 Task: Add Dr. Bronner's Organic Salted Almond Butter Dark Chocolate Bar to the cart.
Action: Mouse moved to (22, 80)
Screenshot: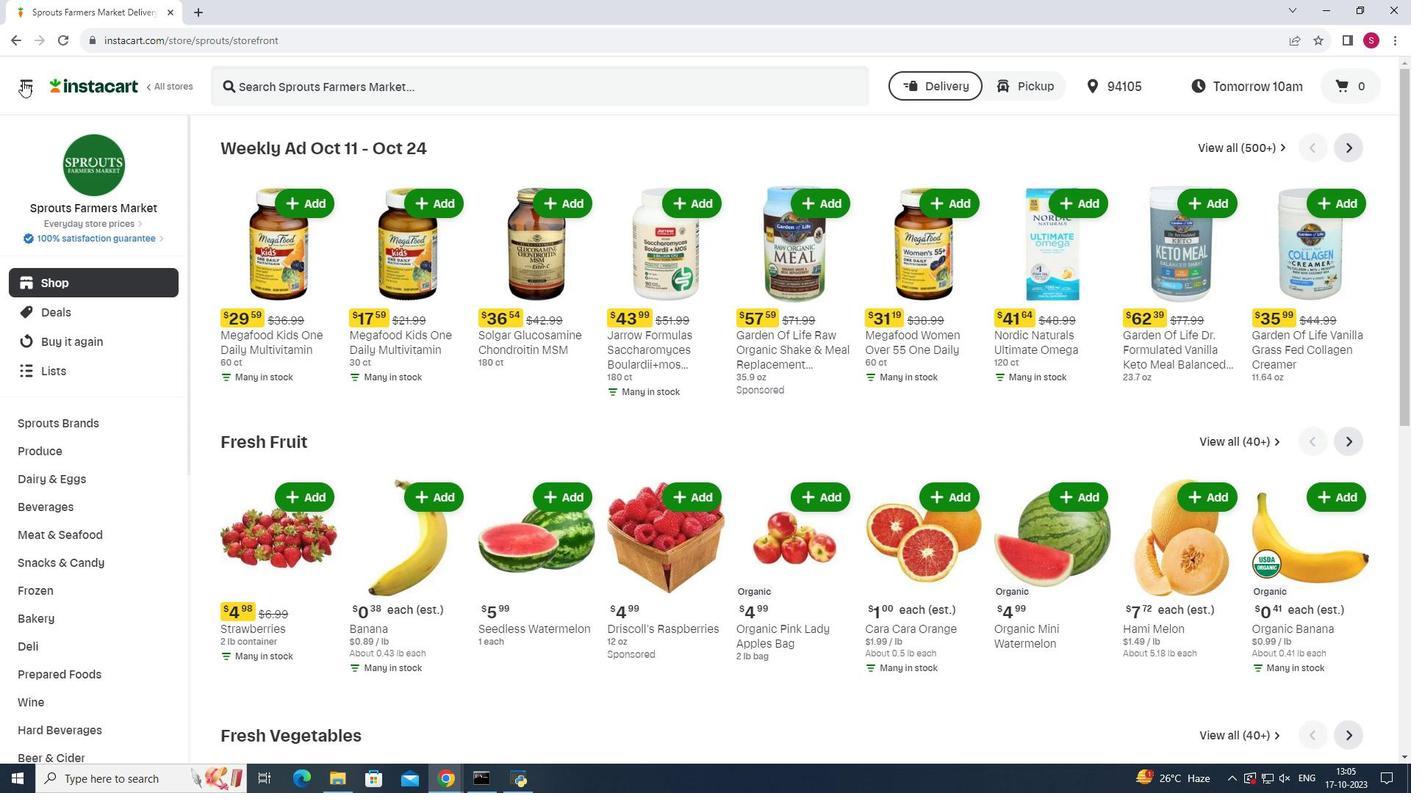 
Action: Mouse pressed left at (22, 80)
Screenshot: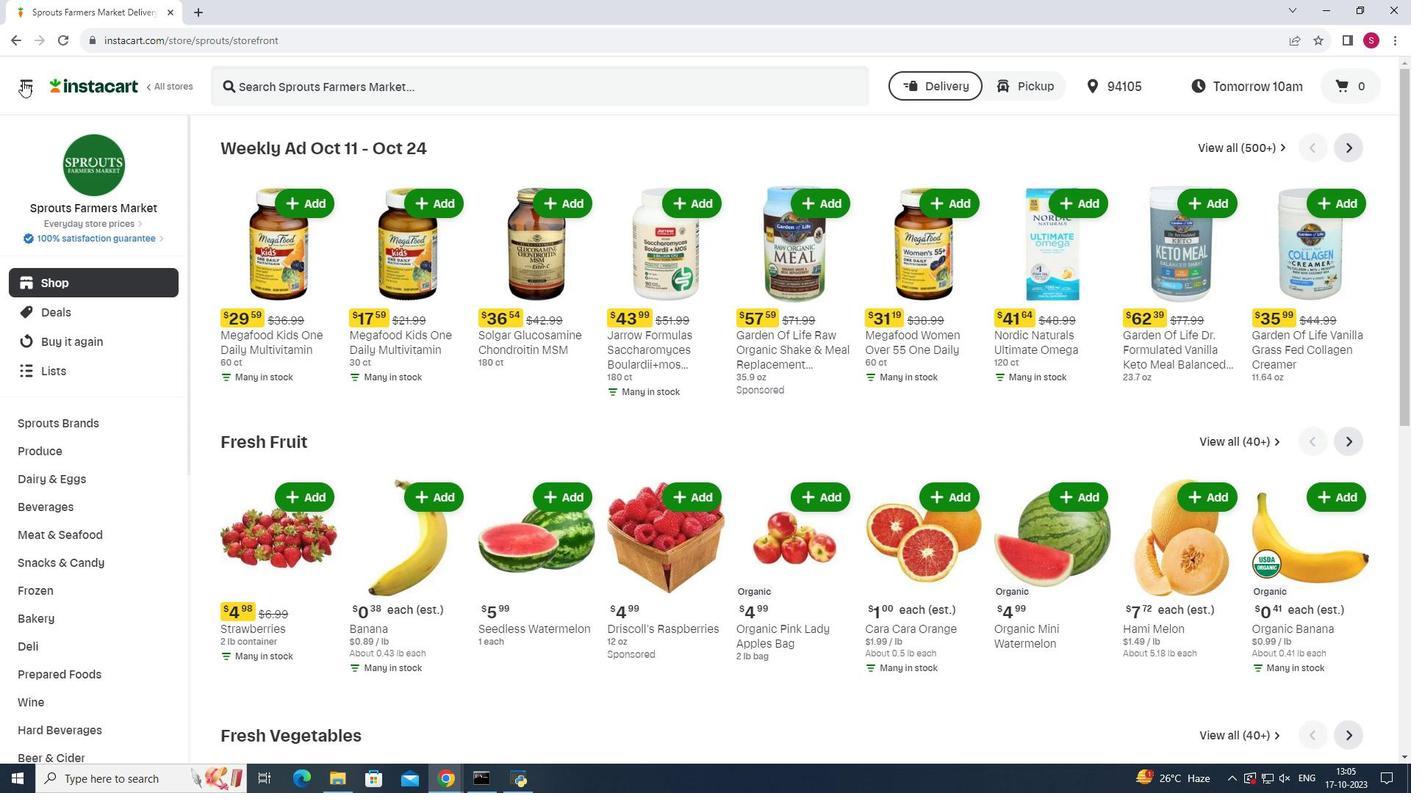 
Action: Mouse moved to (105, 388)
Screenshot: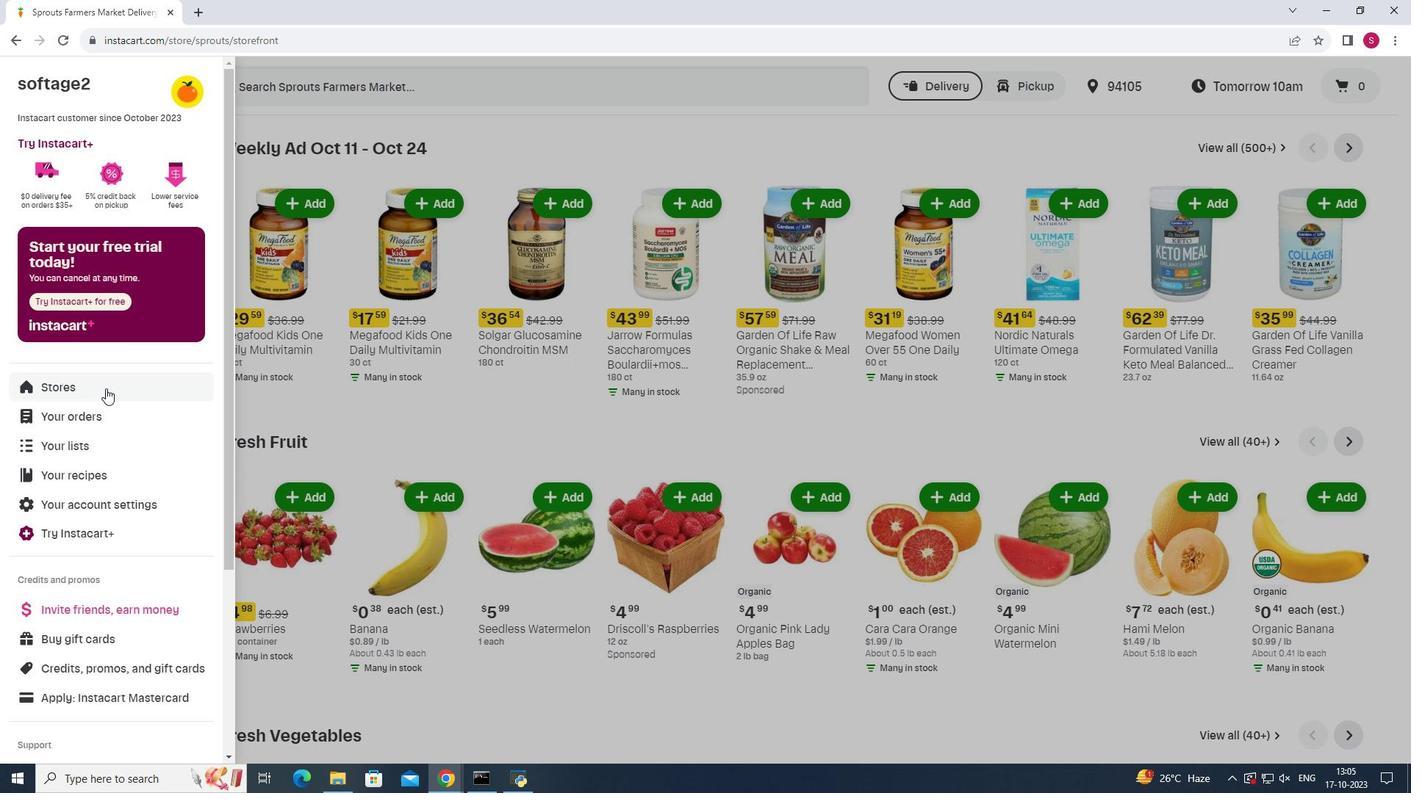 
Action: Mouse pressed left at (105, 388)
Screenshot: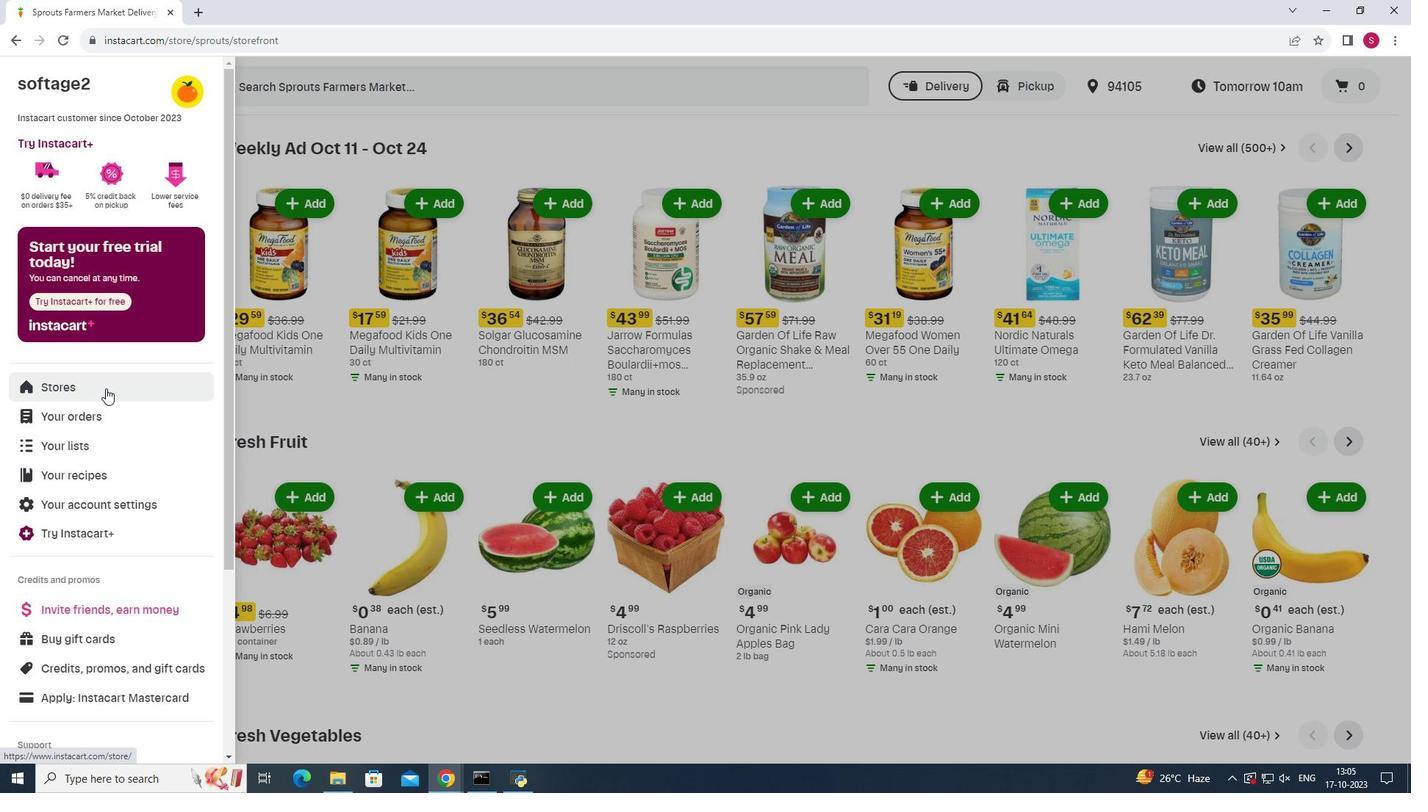 
Action: Mouse moved to (348, 127)
Screenshot: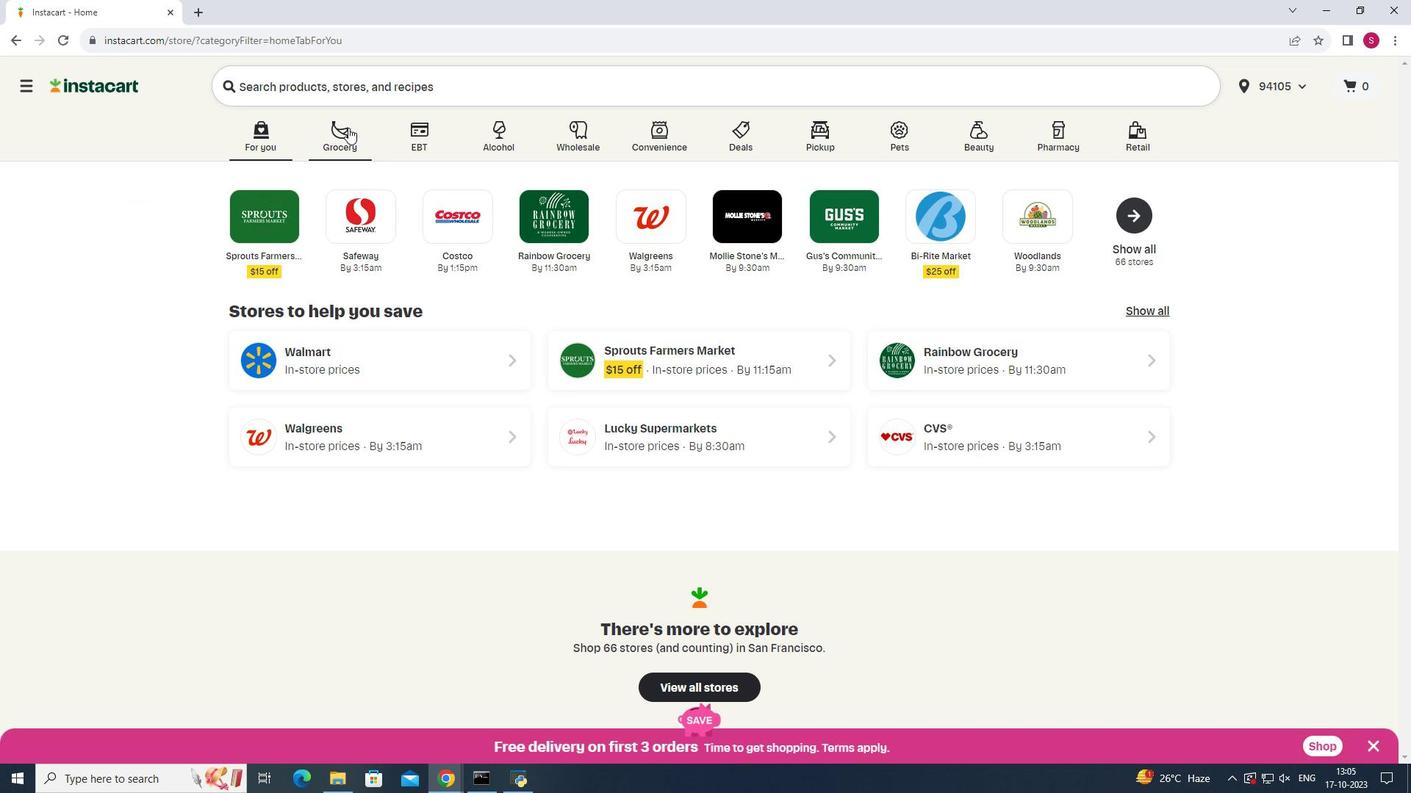 
Action: Mouse pressed left at (348, 127)
Screenshot: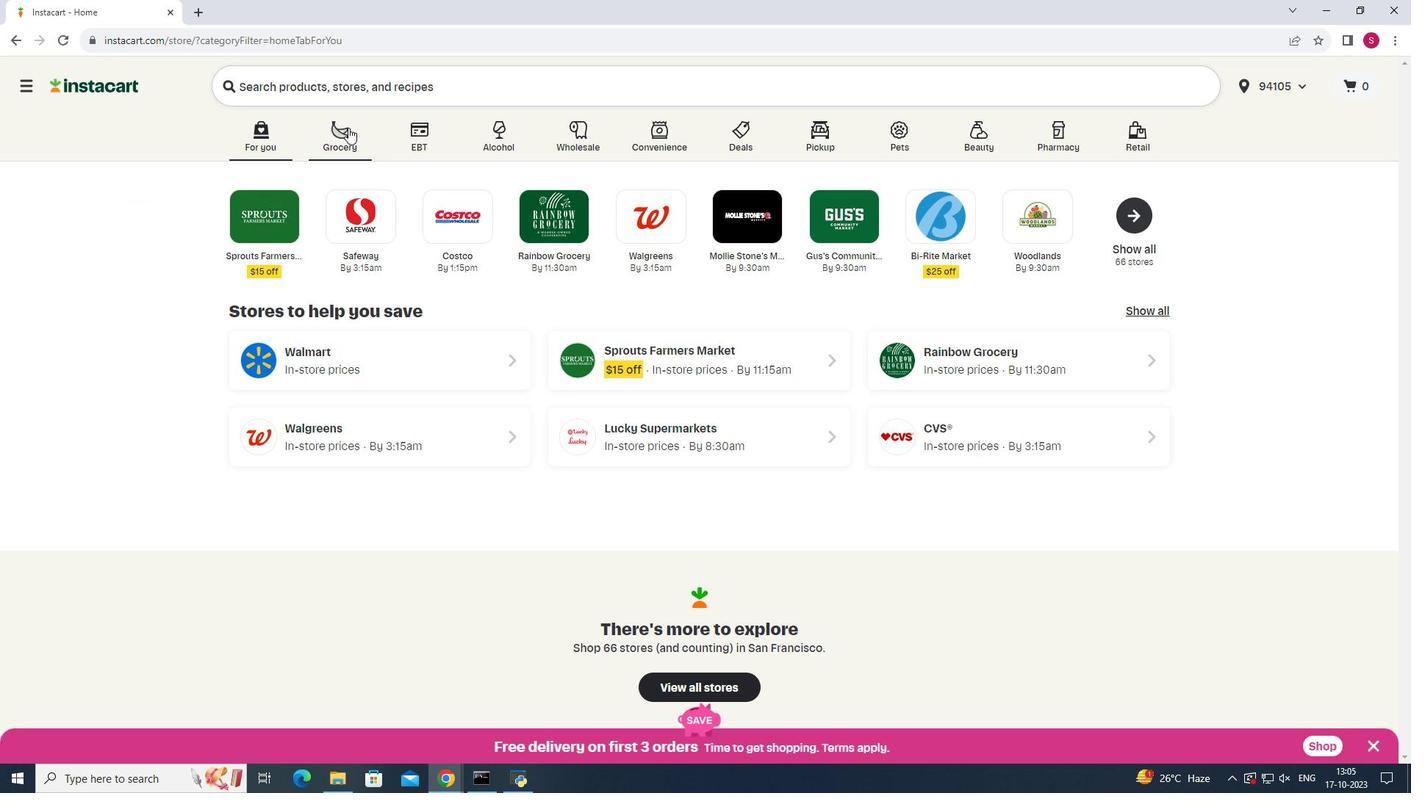 
Action: Mouse moved to (986, 204)
Screenshot: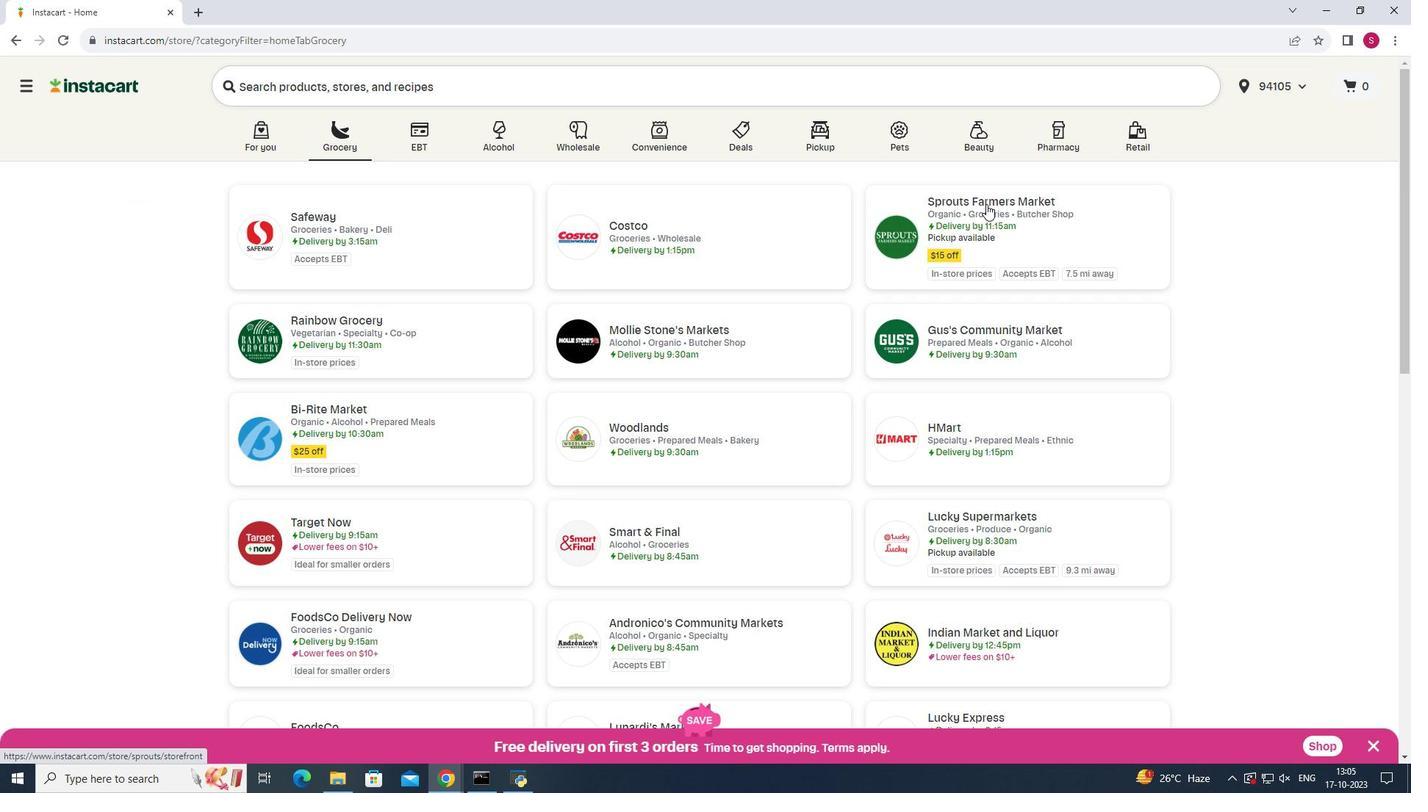 
Action: Mouse pressed left at (986, 204)
Screenshot: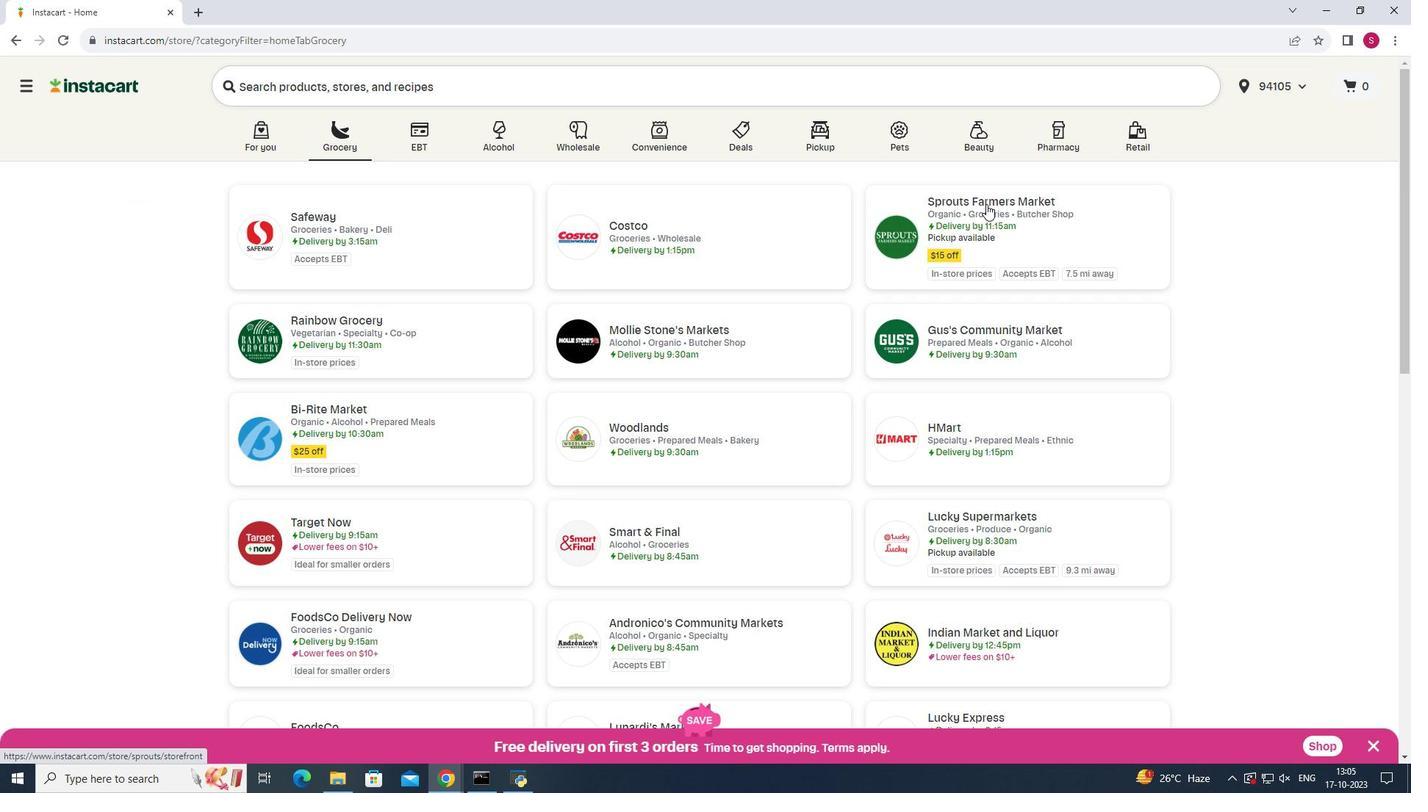 
Action: Mouse moved to (86, 562)
Screenshot: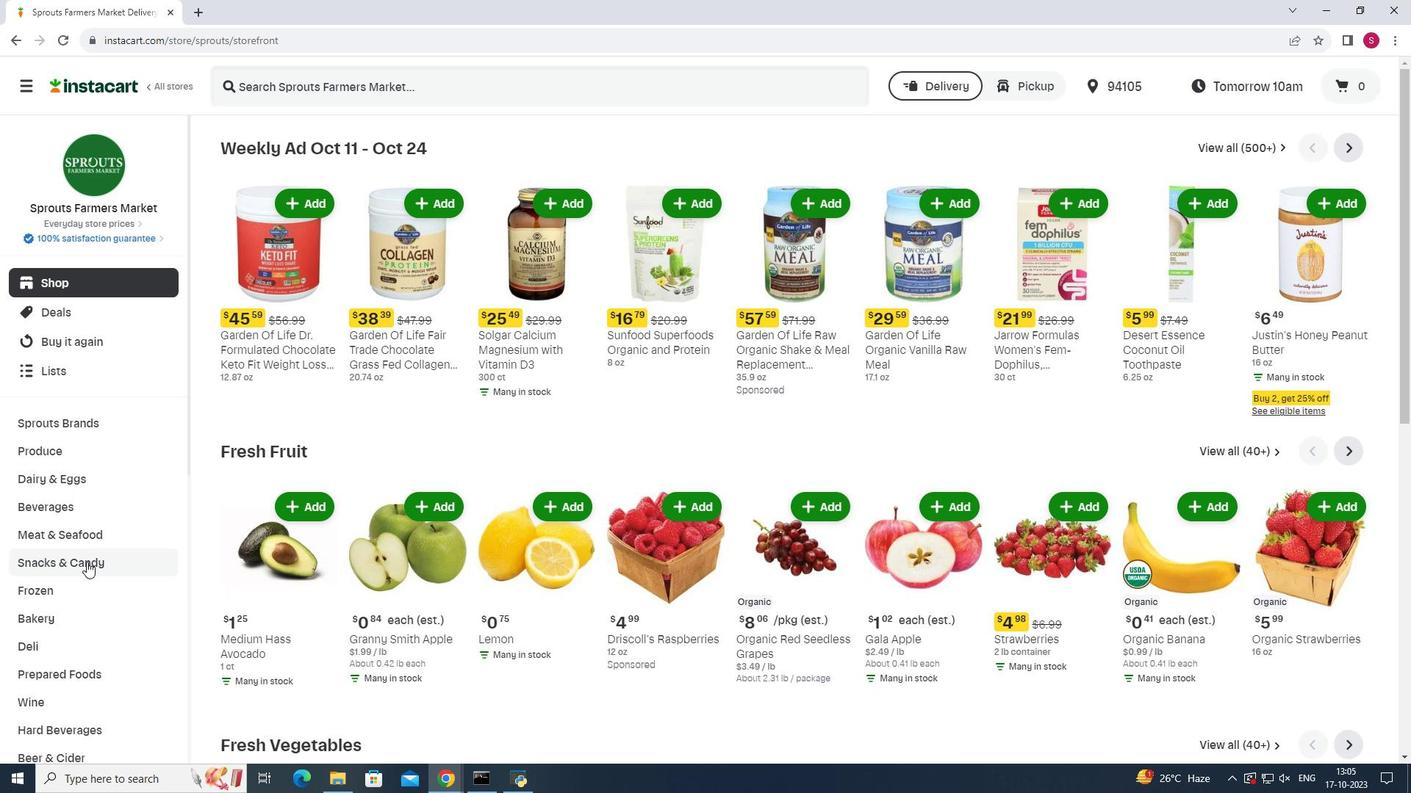
Action: Mouse pressed left at (86, 562)
Screenshot: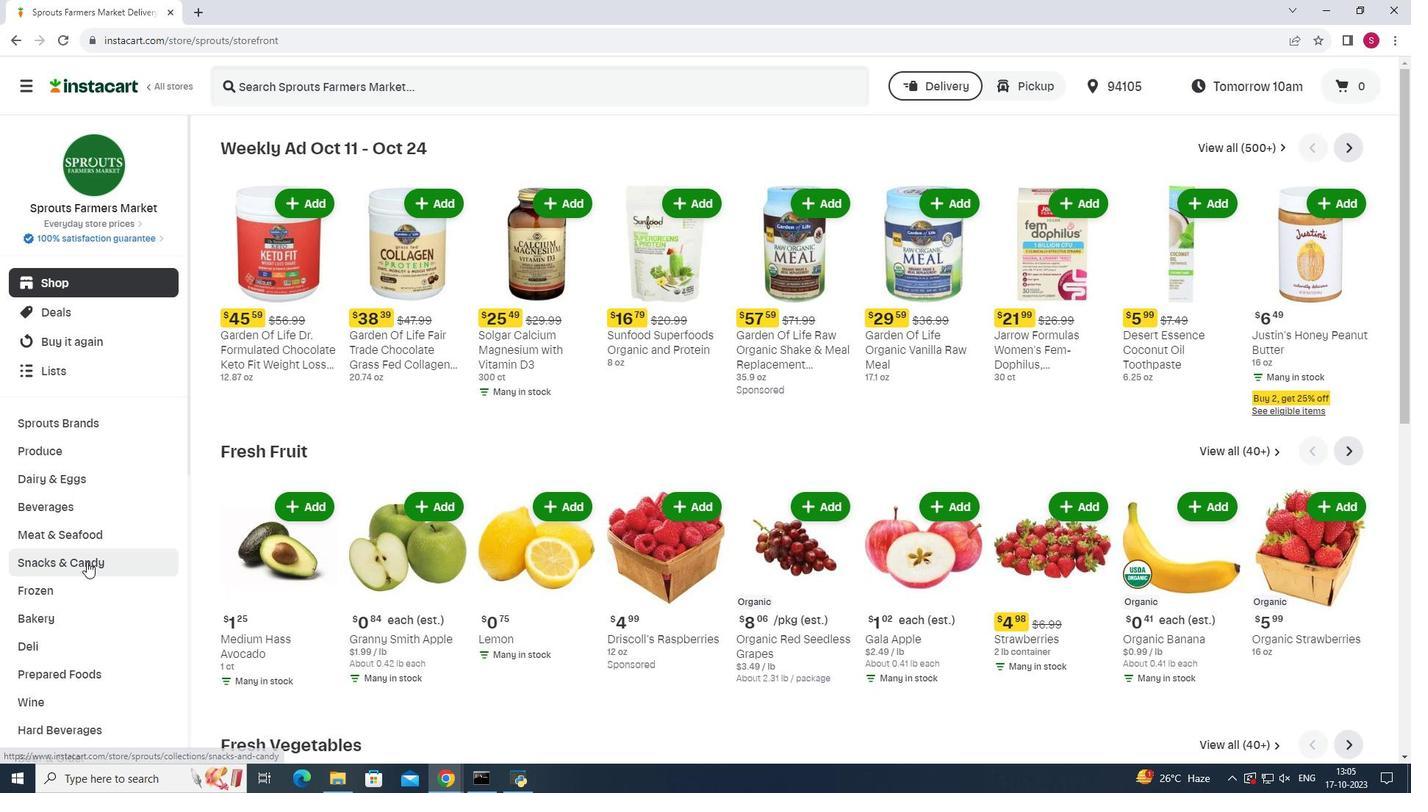 
Action: Mouse moved to (420, 179)
Screenshot: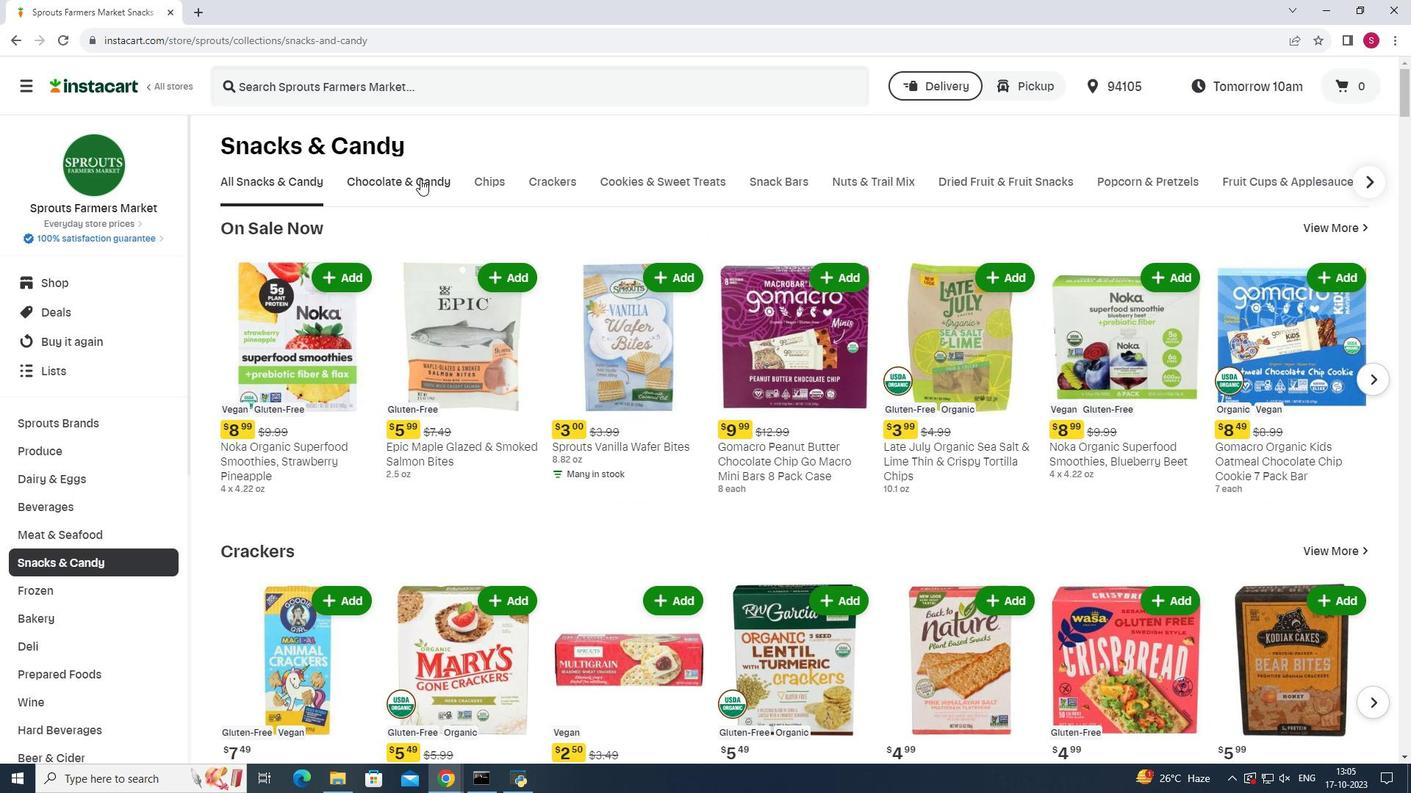
Action: Mouse pressed left at (420, 179)
Screenshot: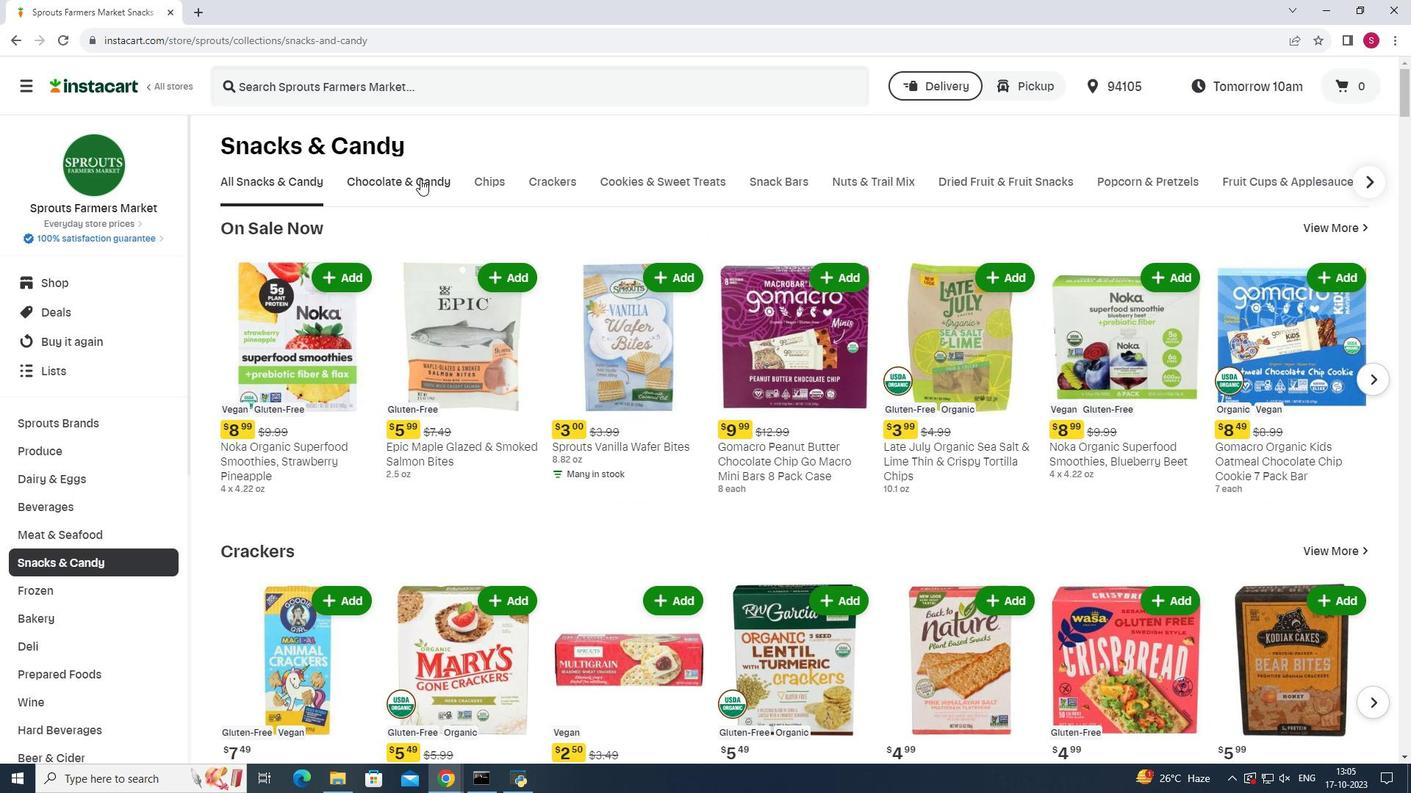 
Action: Mouse moved to (387, 254)
Screenshot: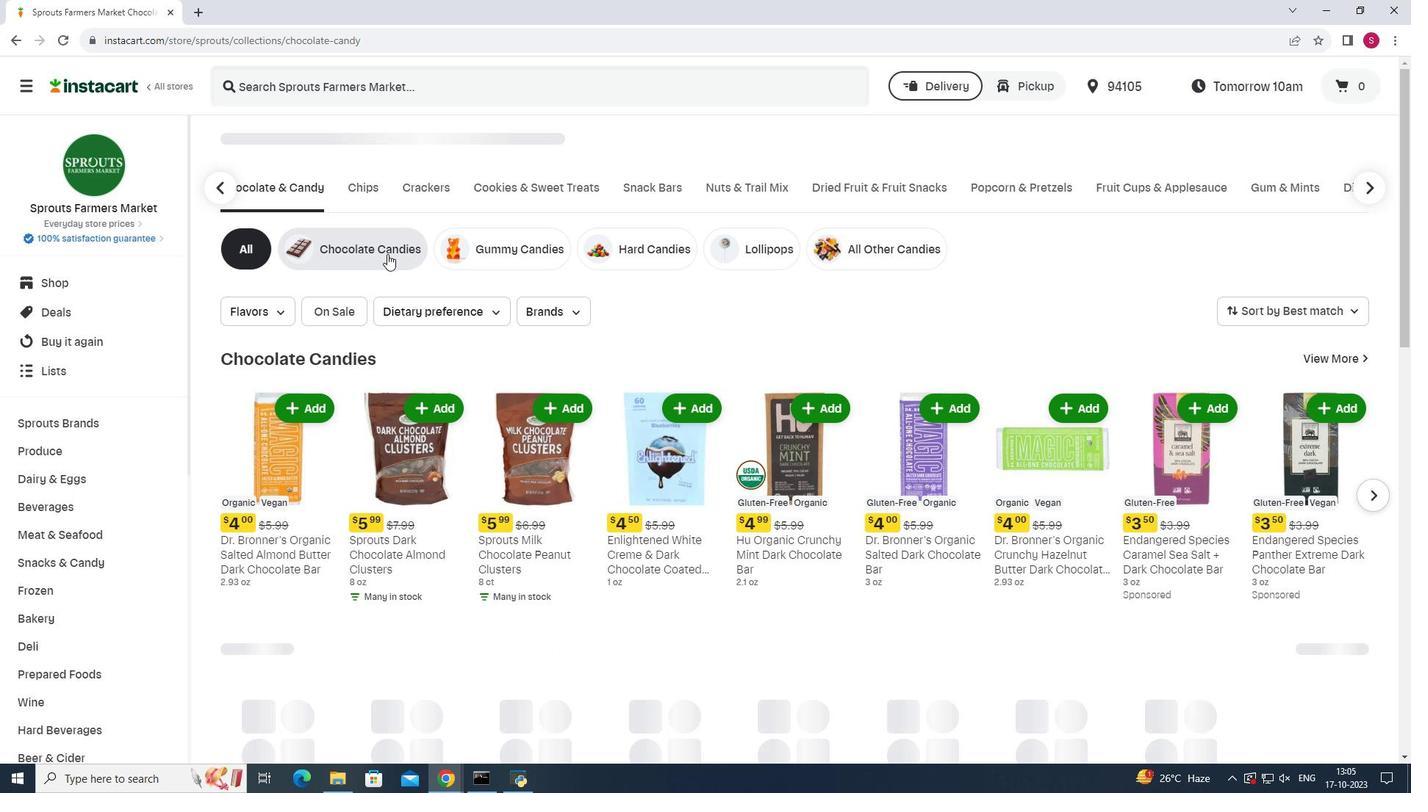 
Action: Mouse pressed left at (387, 254)
Screenshot: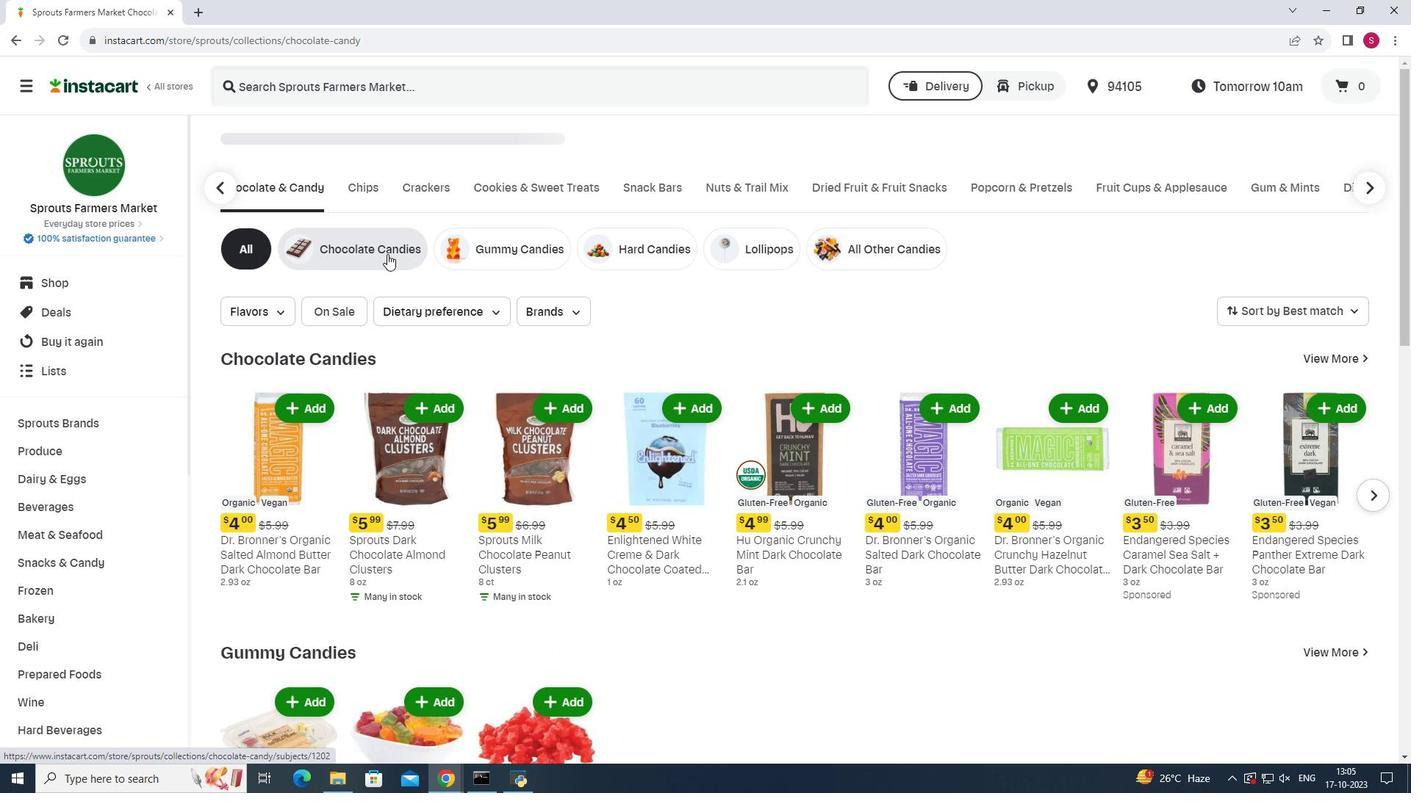 
Action: Mouse moved to (506, 84)
Screenshot: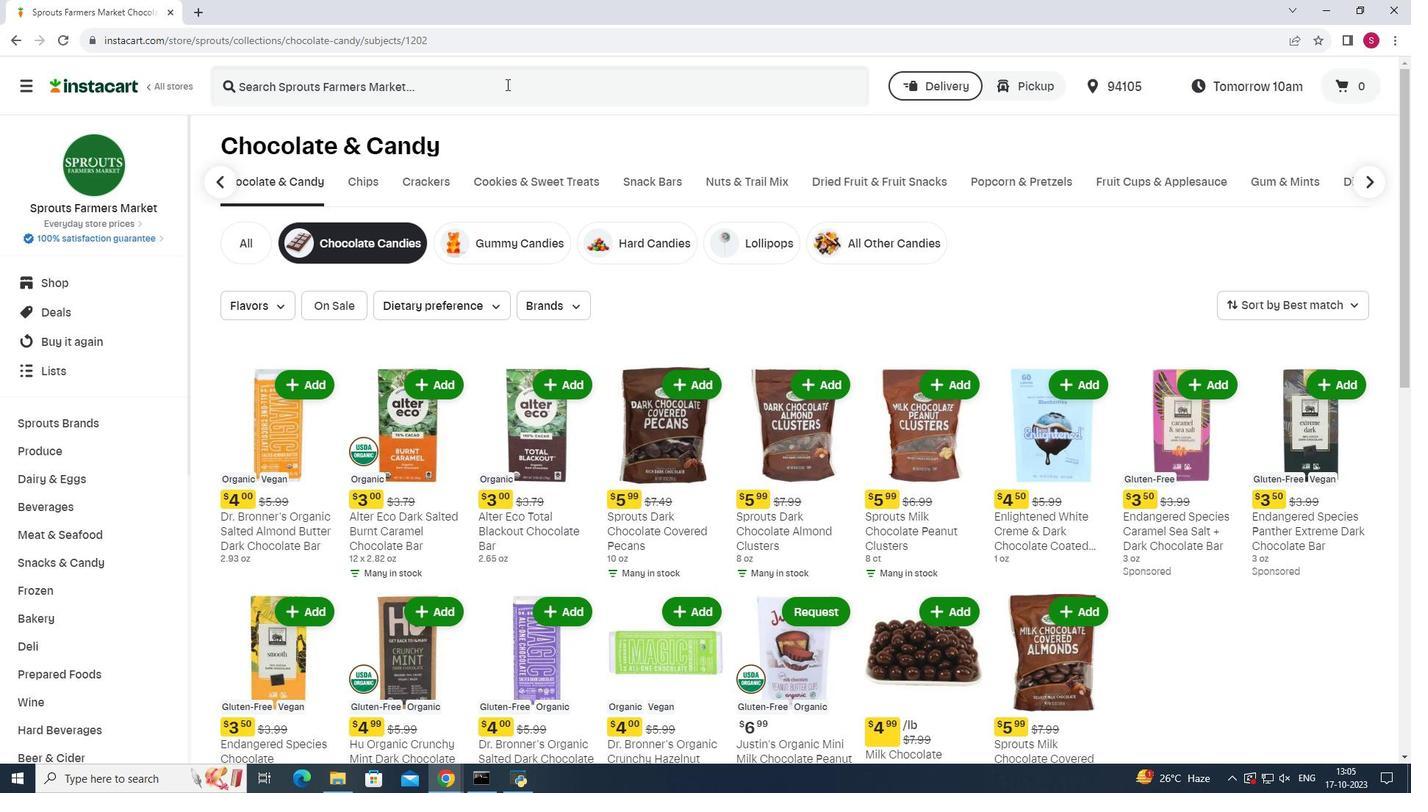 
Action: Mouse pressed left at (506, 84)
Screenshot: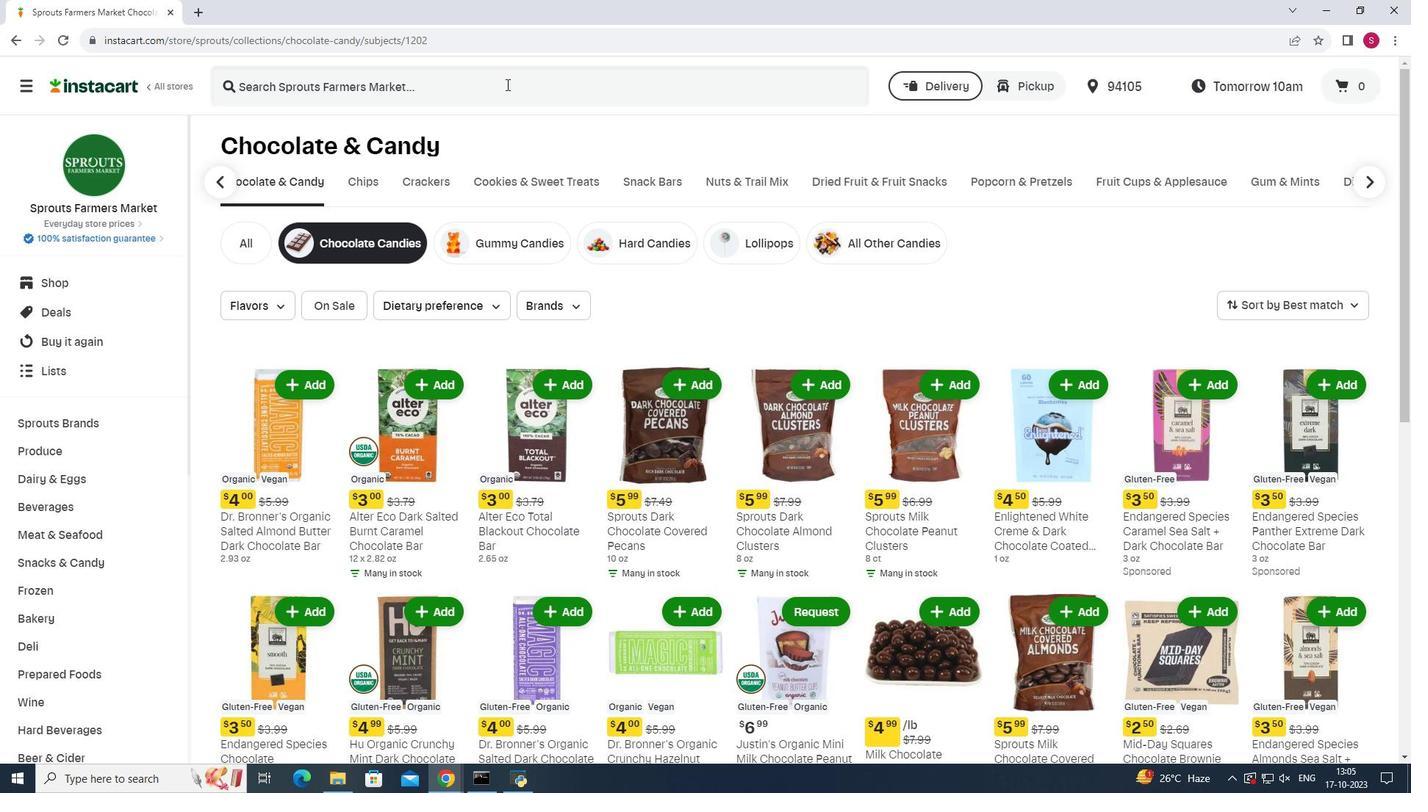 
Action: Key pressed <Key.shift>Dr.<Key.space><Key.shift>Bronner's<Key.space><Key.shift><Key.shift>Organic<Key.space><Key.shift>Salted<Key.space><Key.shift><Key.shift><Key.shift><Key.shift><Key.shift><Key.shift>Almond<Key.space><Key.shift>Butter<Key.space><Key.shift>Dark<Key.space><Key.shift>Chocolate<Key.space><Key.shift>Bar<Key.enter>
Screenshot: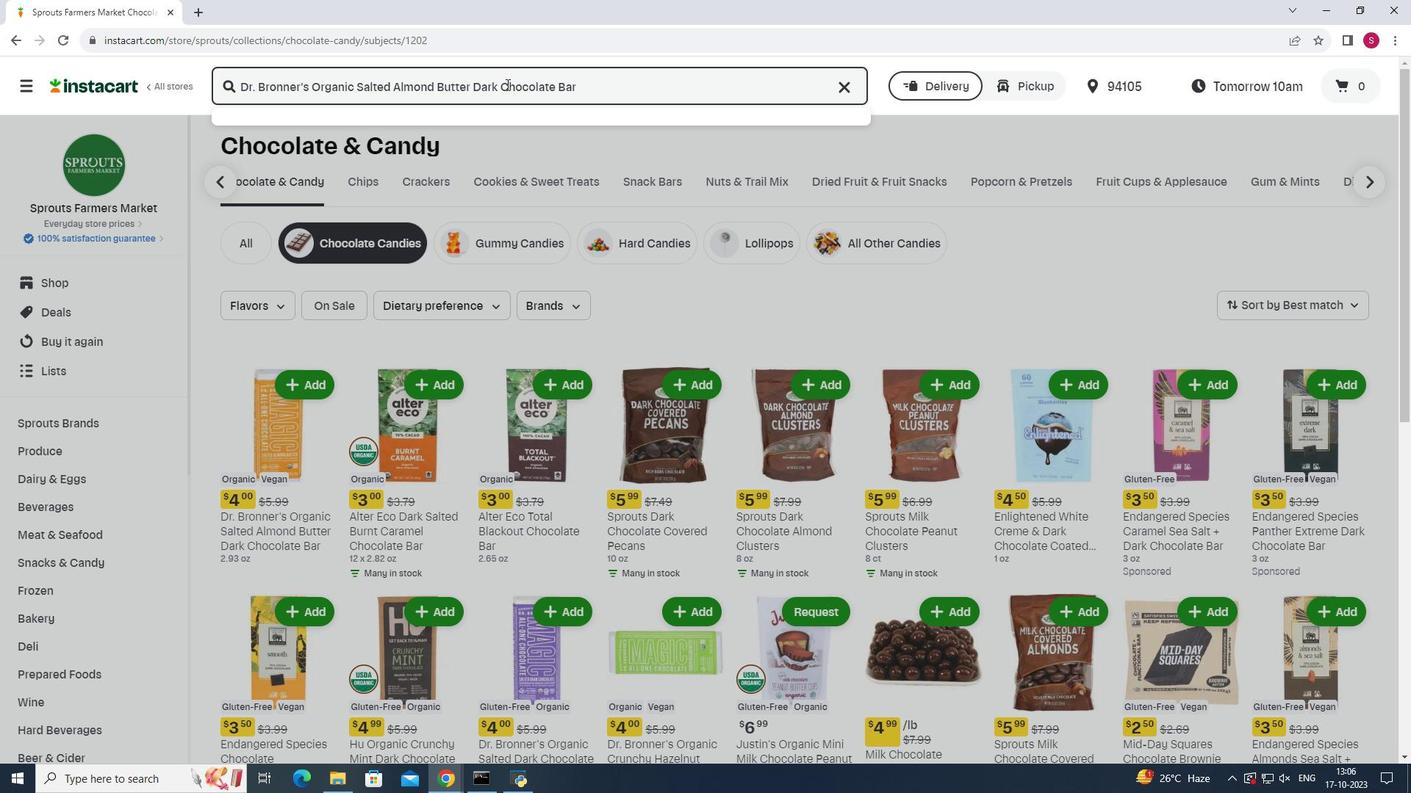 
Action: Mouse moved to (396, 238)
Screenshot: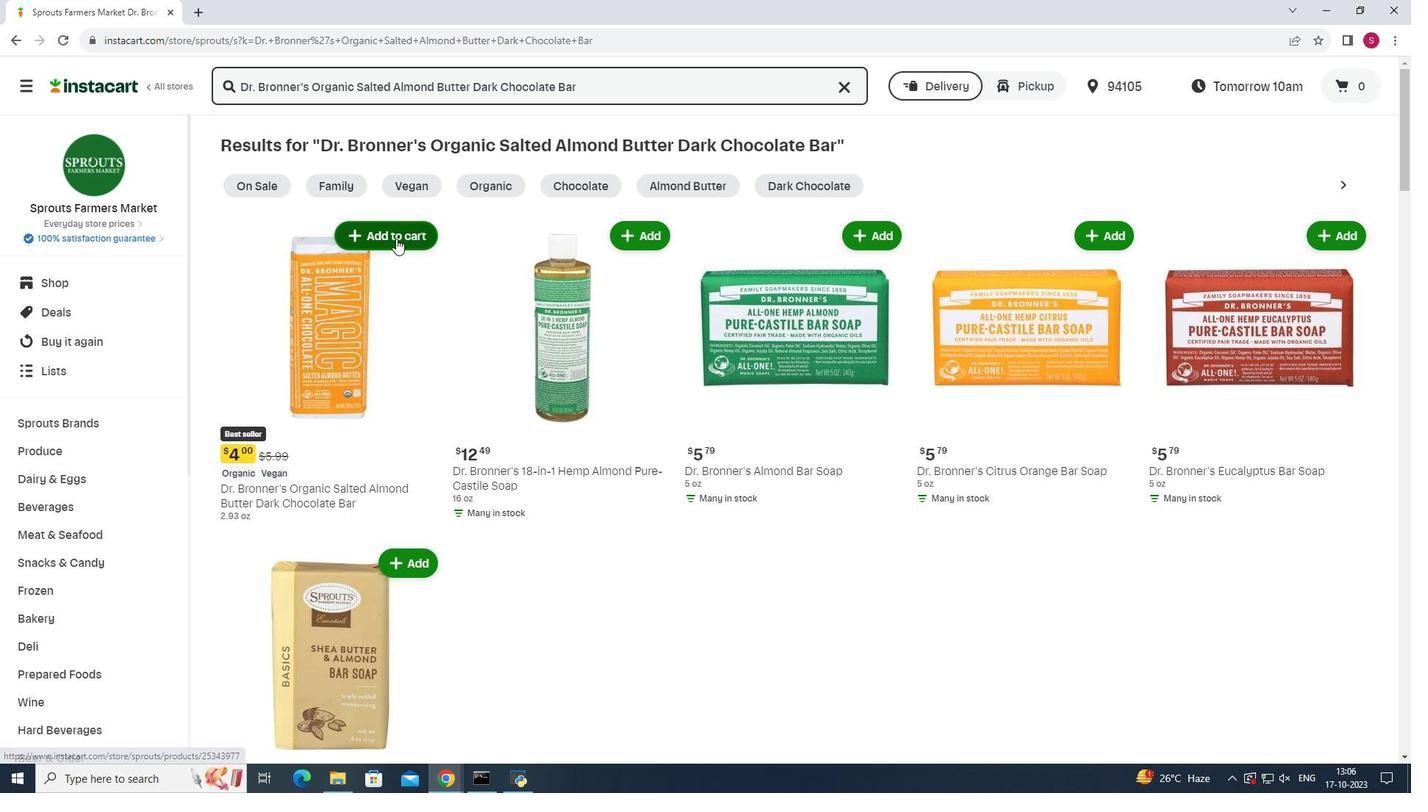 
Action: Mouse pressed left at (396, 238)
Screenshot: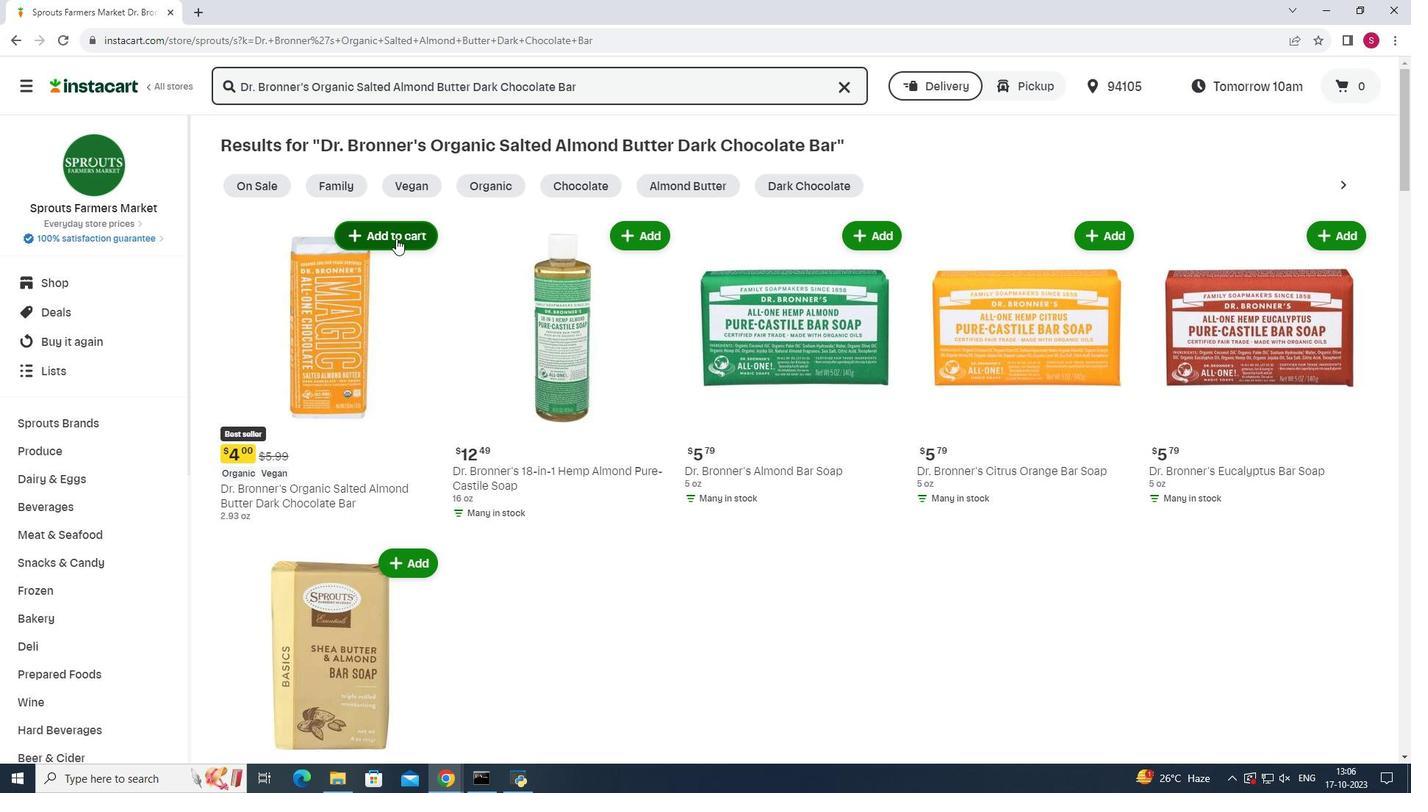 
Action: Mouse moved to (992, 224)
Screenshot: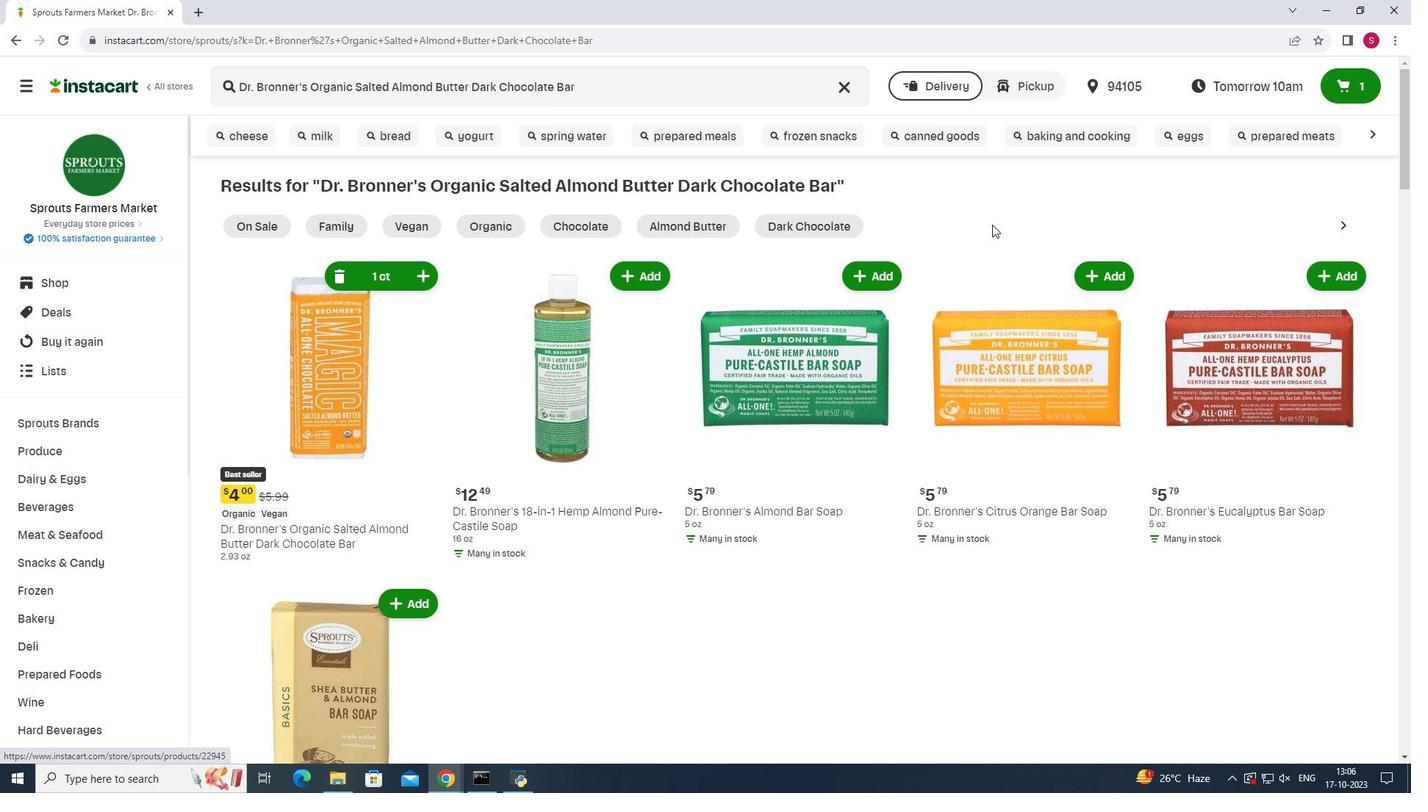 
